 Task: Select the print color with black and white.
Action: Mouse moved to (46, 80)
Screenshot: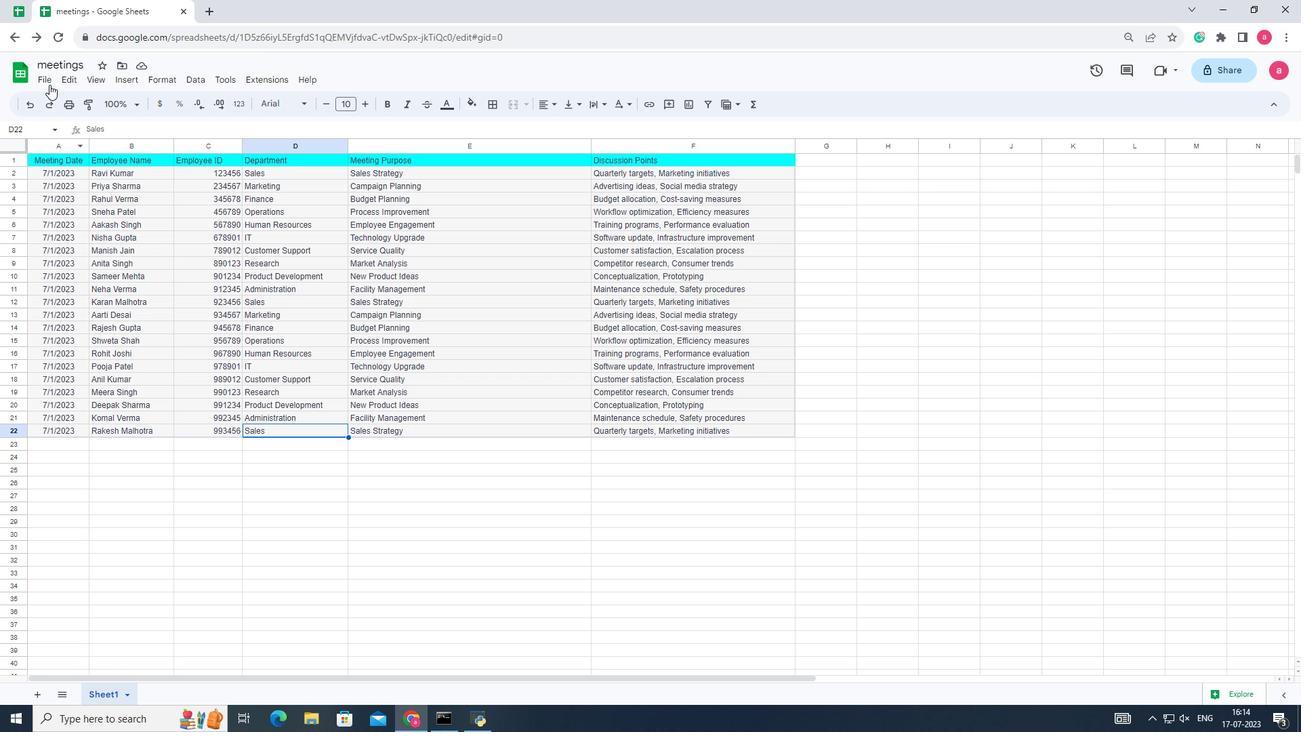 
Action: Mouse pressed left at (46, 80)
Screenshot: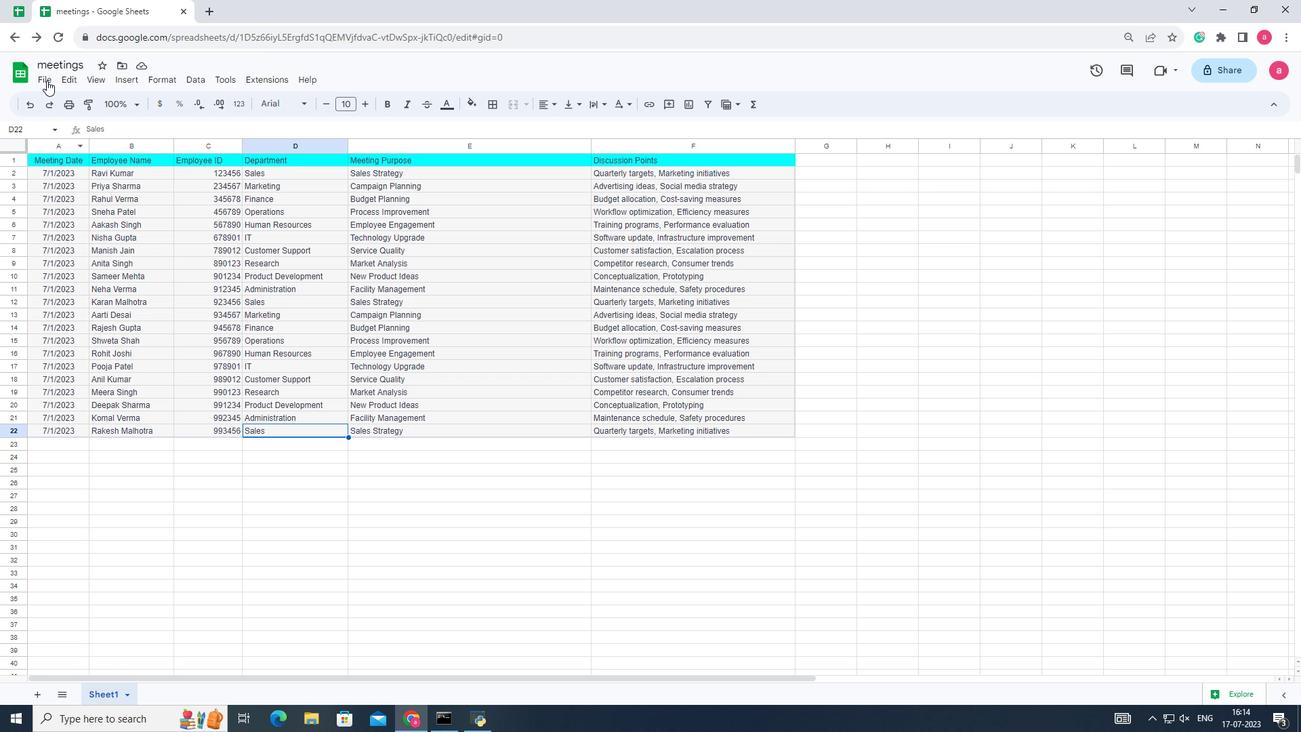 
Action: Mouse moved to (77, 450)
Screenshot: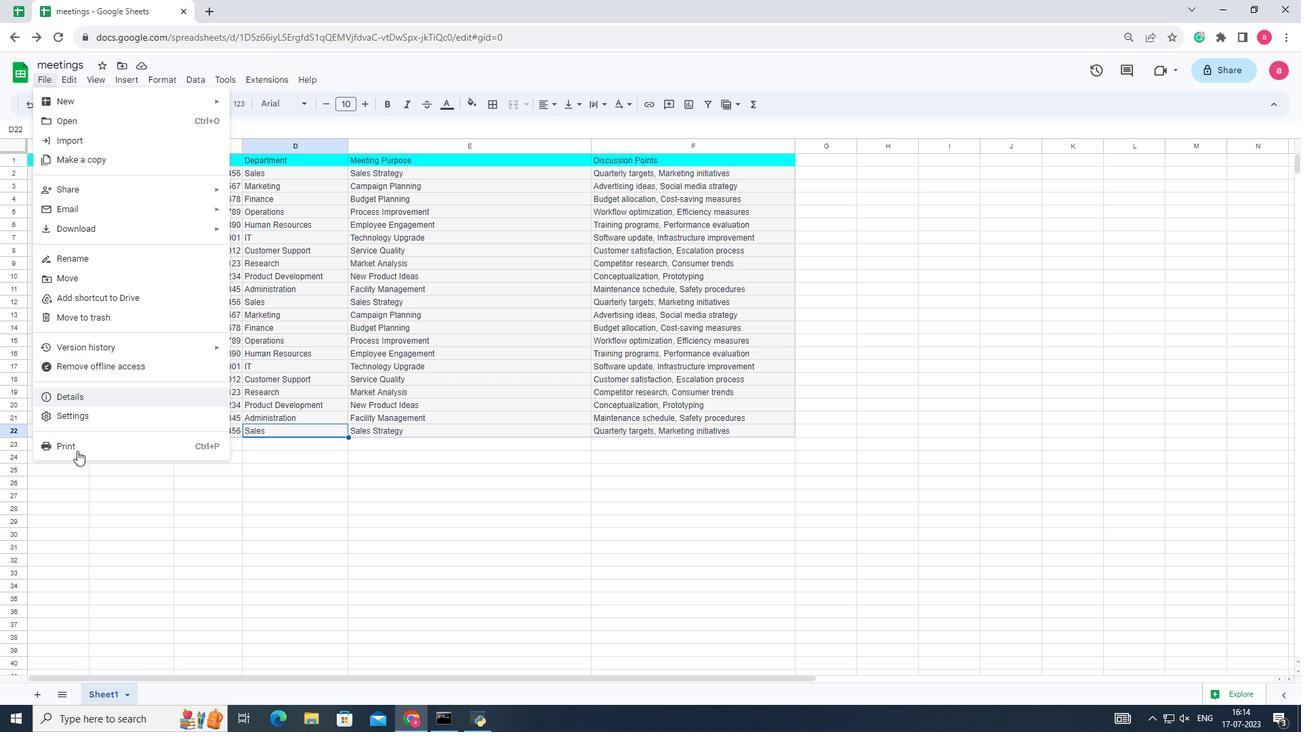 
Action: Mouse pressed left at (77, 450)
Screenshot: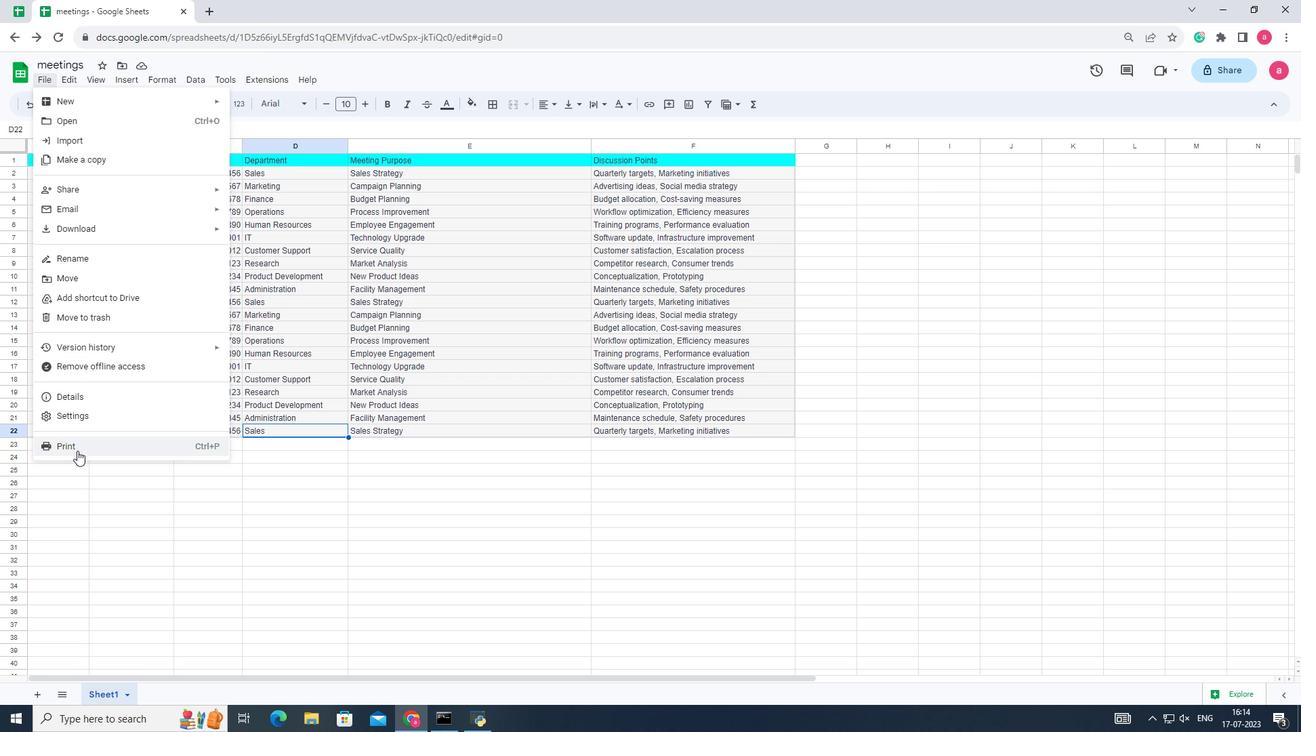 
Action: Mouse moved to (1275, 73)
Screenshot: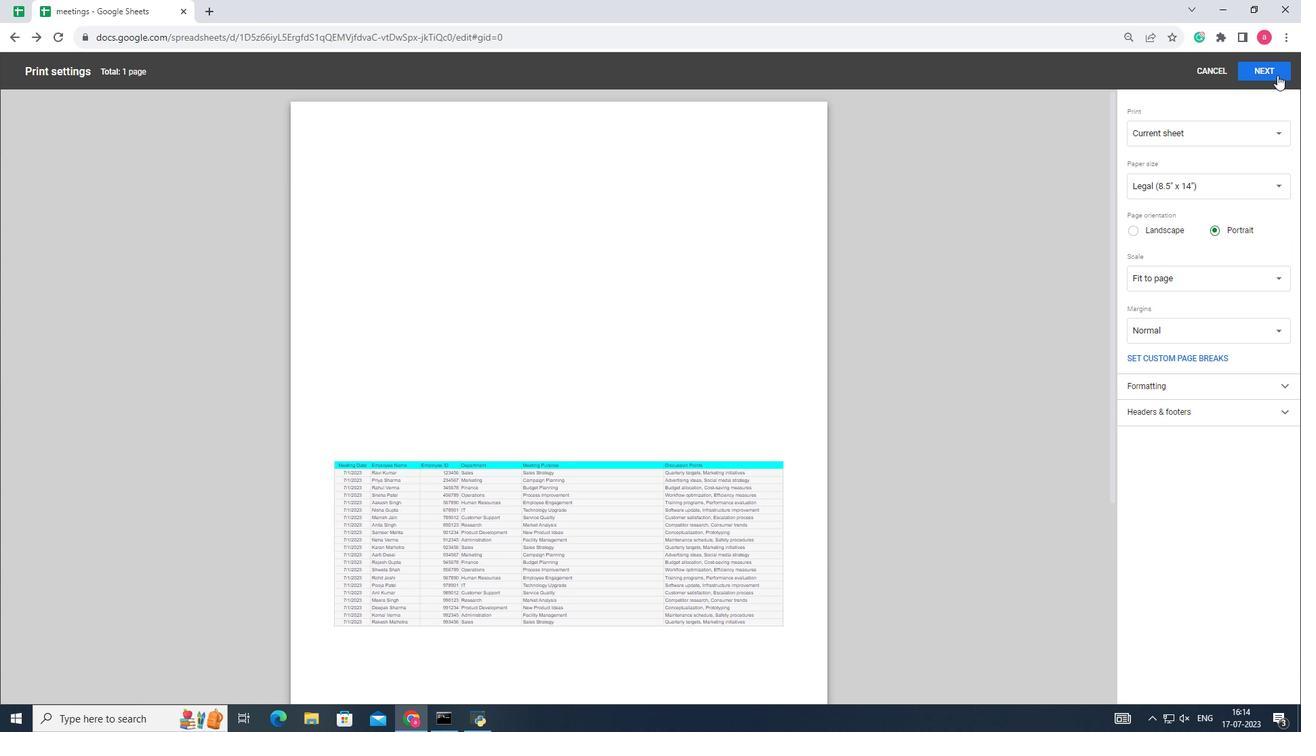 
Action: Mouse pressed left at (1275, 73)
Screenshot: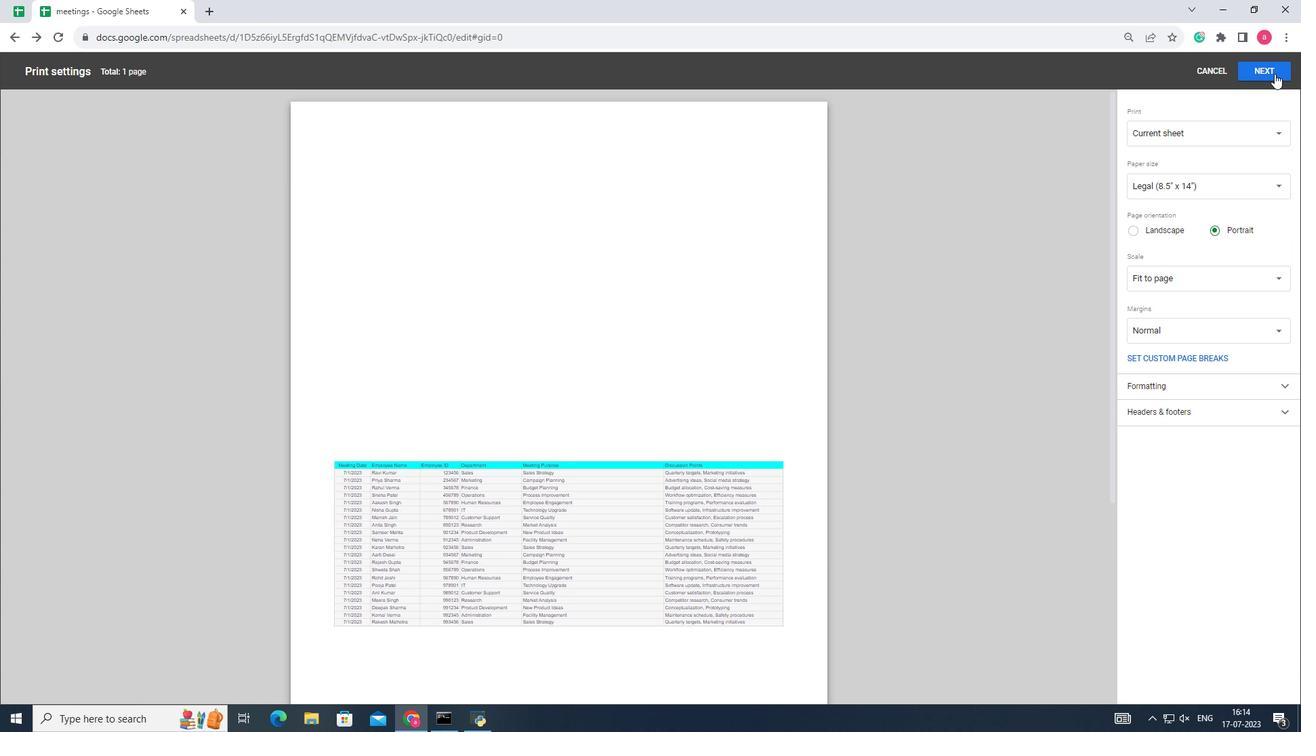 
Action: Mouse moved to (991, 178)
Screenshot: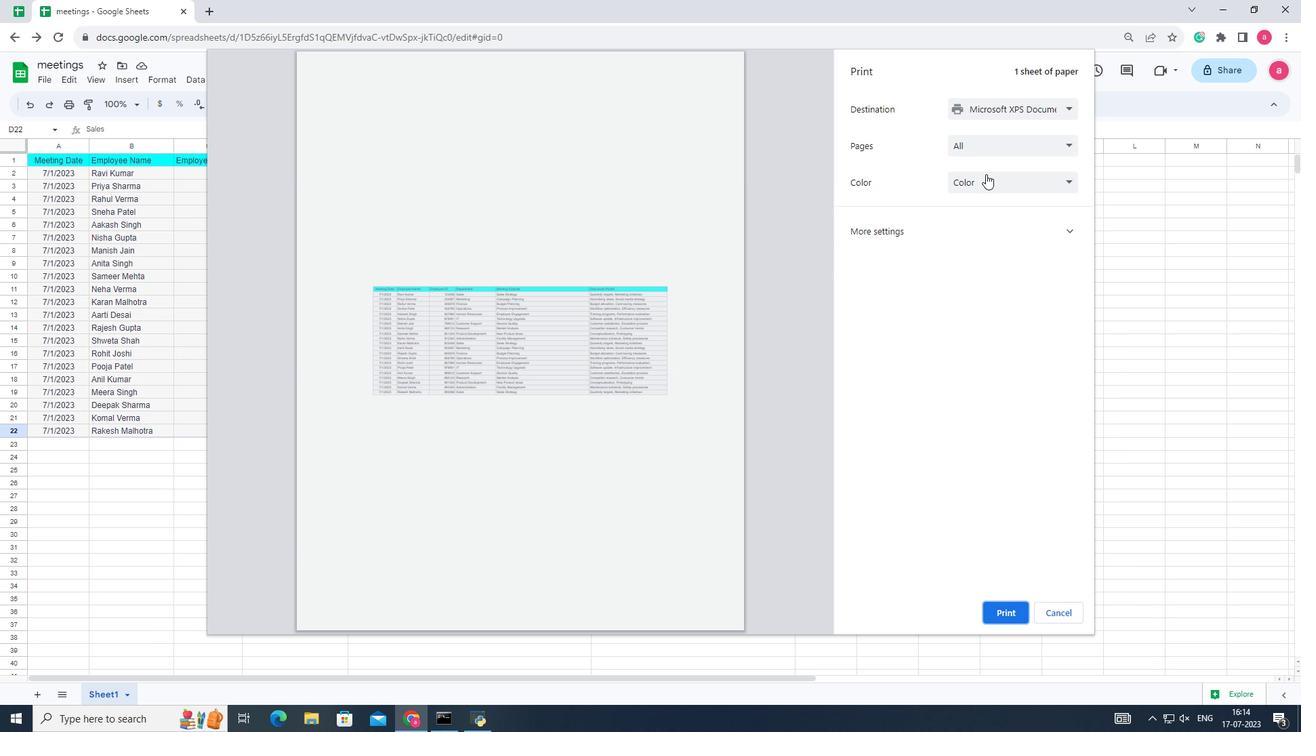 
Action: Mouse pressed left at (991, 178)
Screenshot: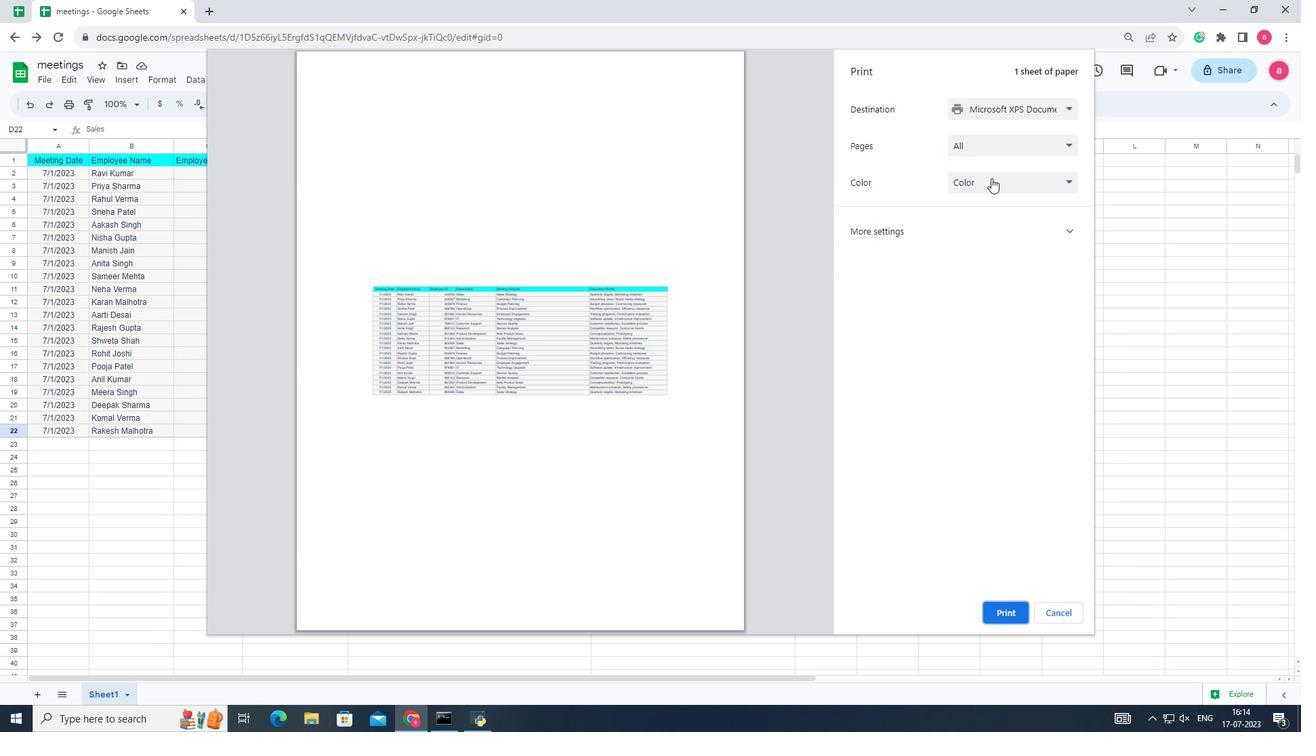 
Action: Mouse moved to (988, 199)
Screenshot: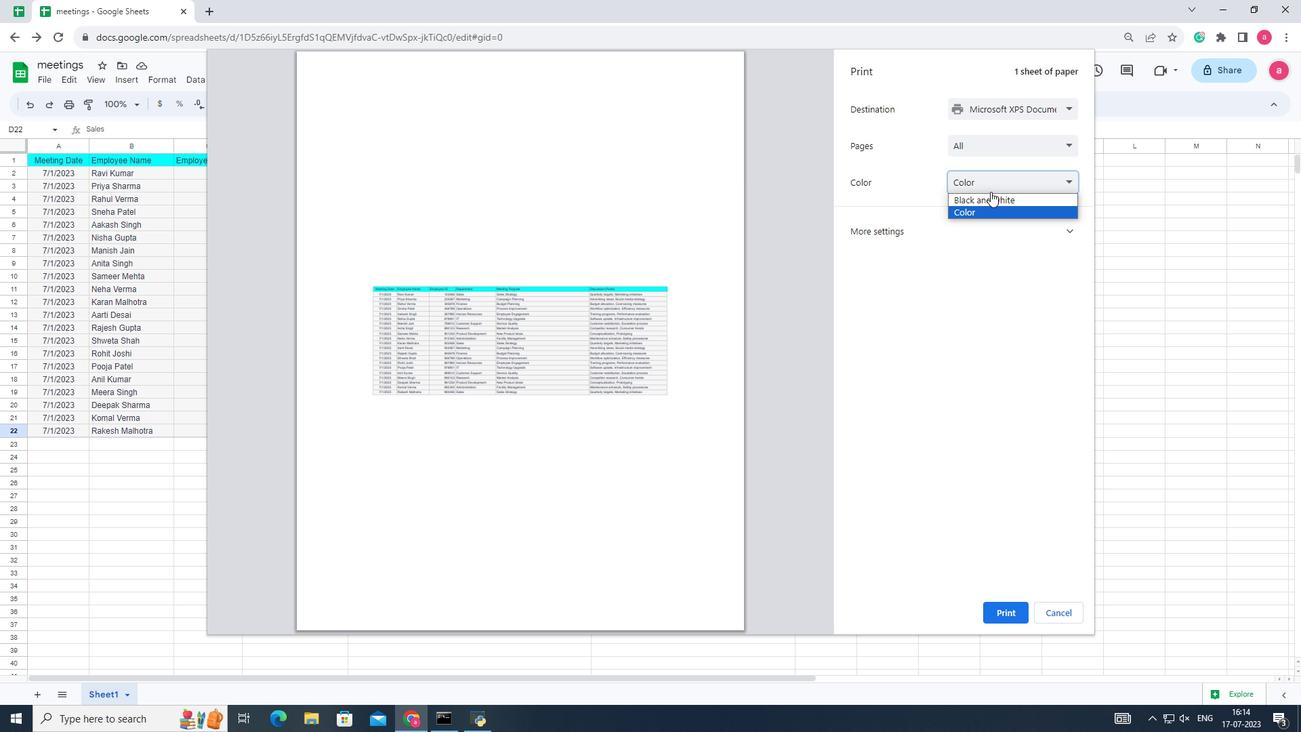 
Action: Mouse pressed left at (988, 199)
Screenshot: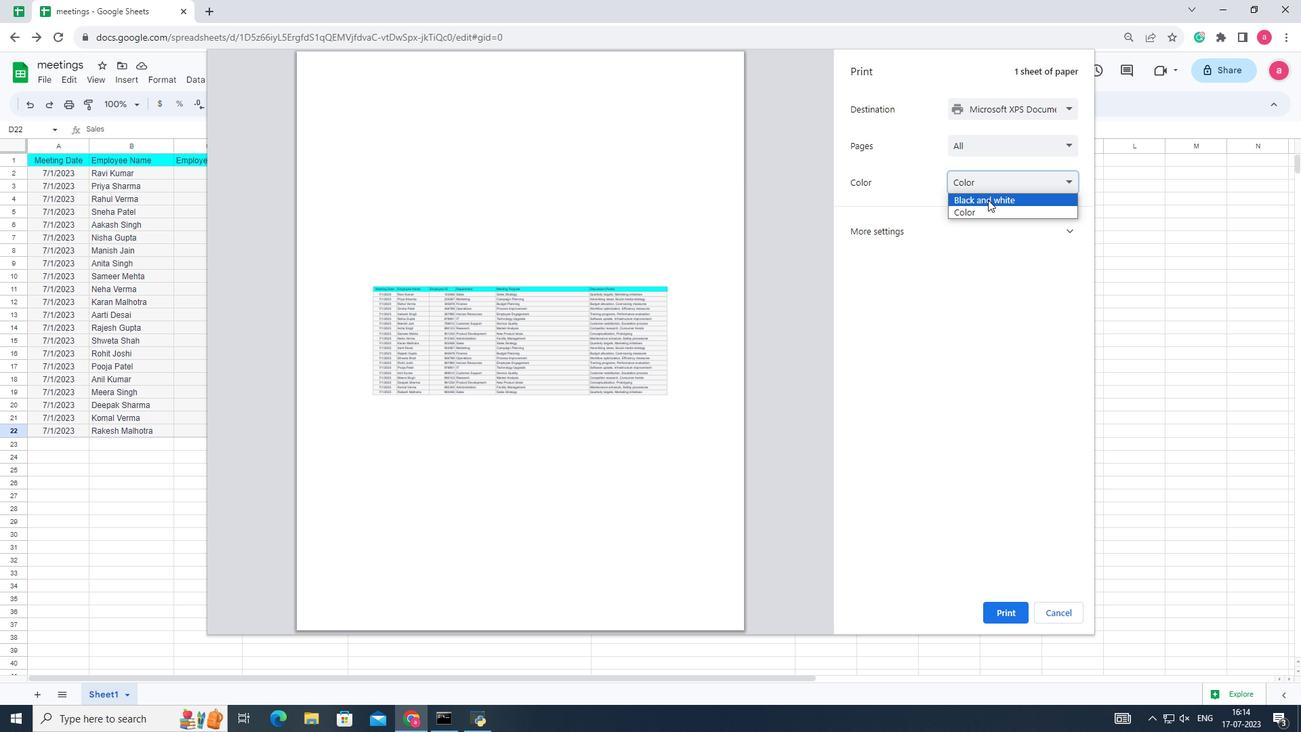 
